 Task: Add to scrum project ZoomOut a team member softage.2@softage.net and assign as Project Lead.
Action: Mouse moved to (87, 326)
Screenshot: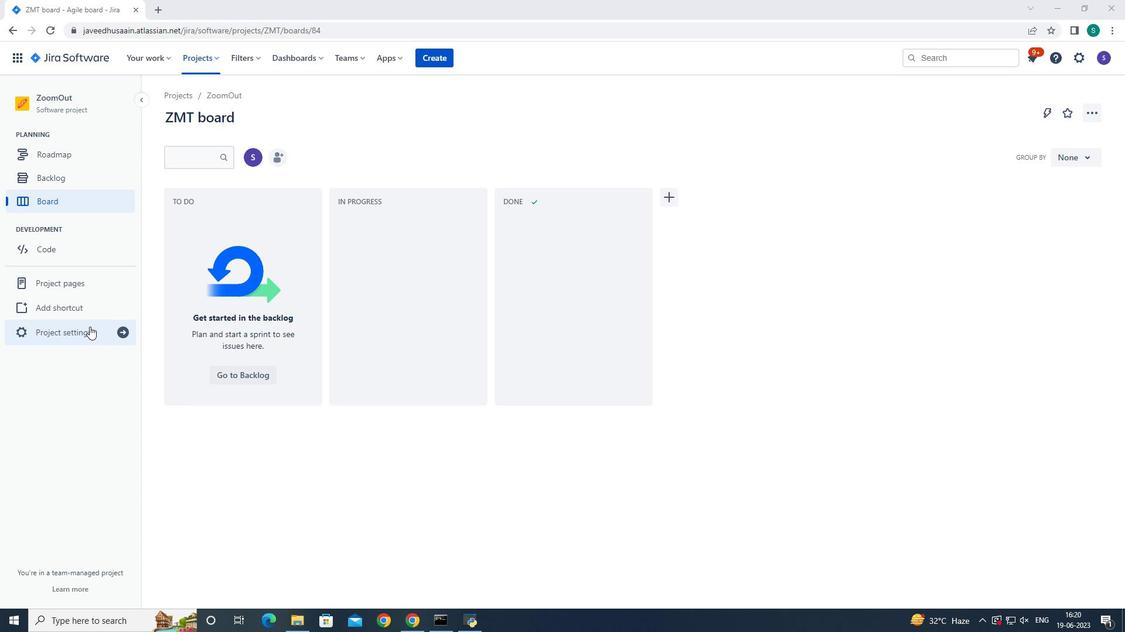 
Action: Mouse pressed left at (87, 326)
Screenshot: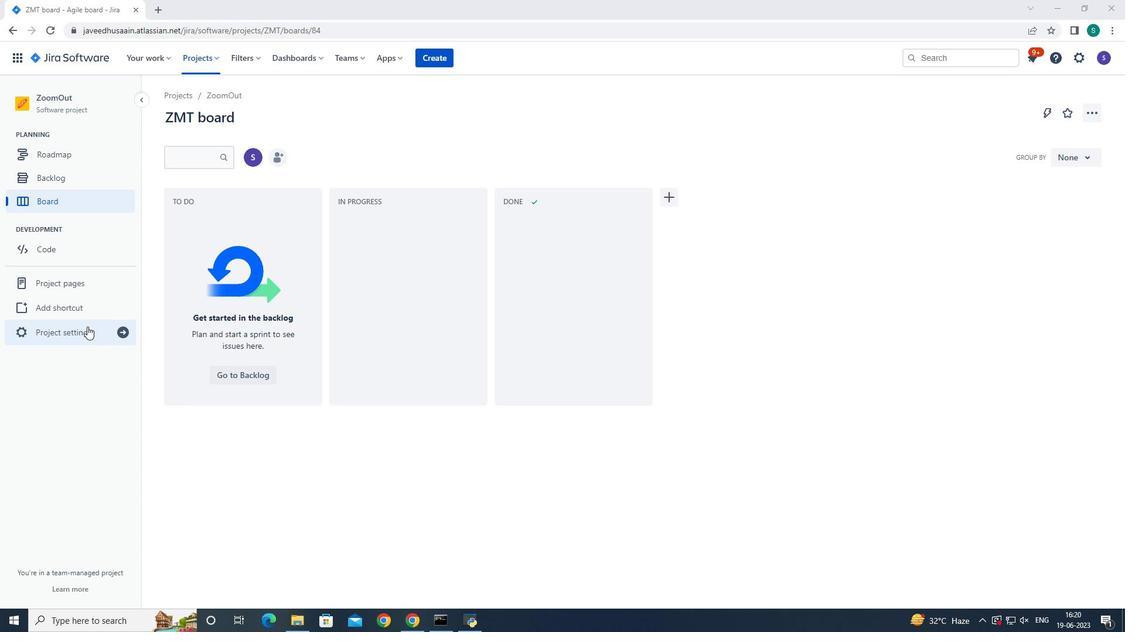 
Action: Mouse moved to (643, 380)
Screenshot: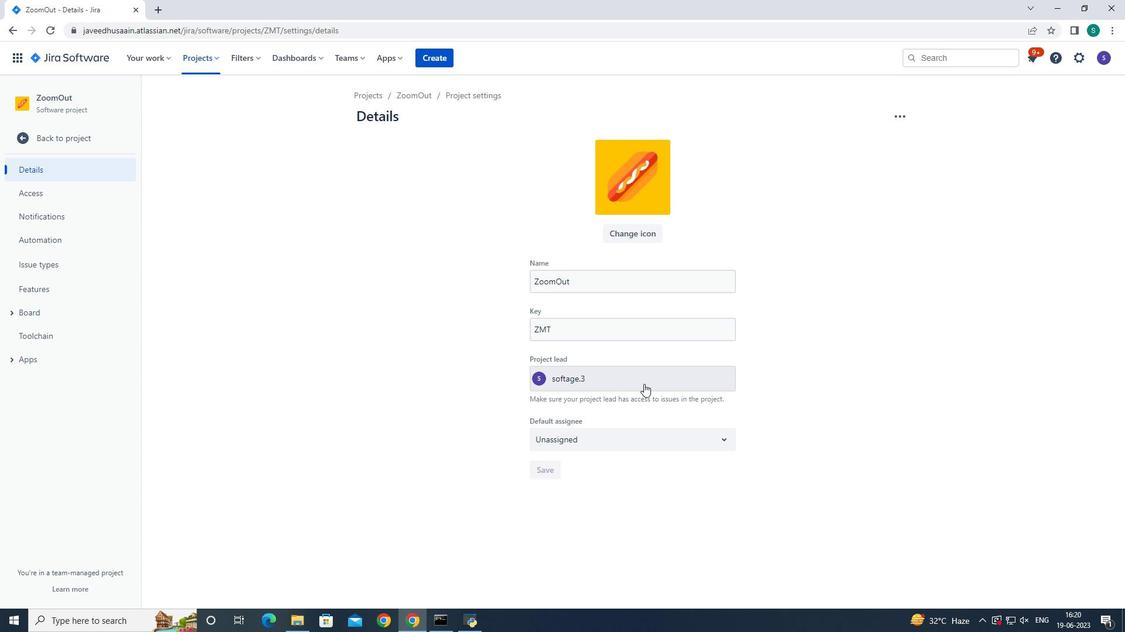 
Action: Mouse pressed left at (643, 380)
Screenshot: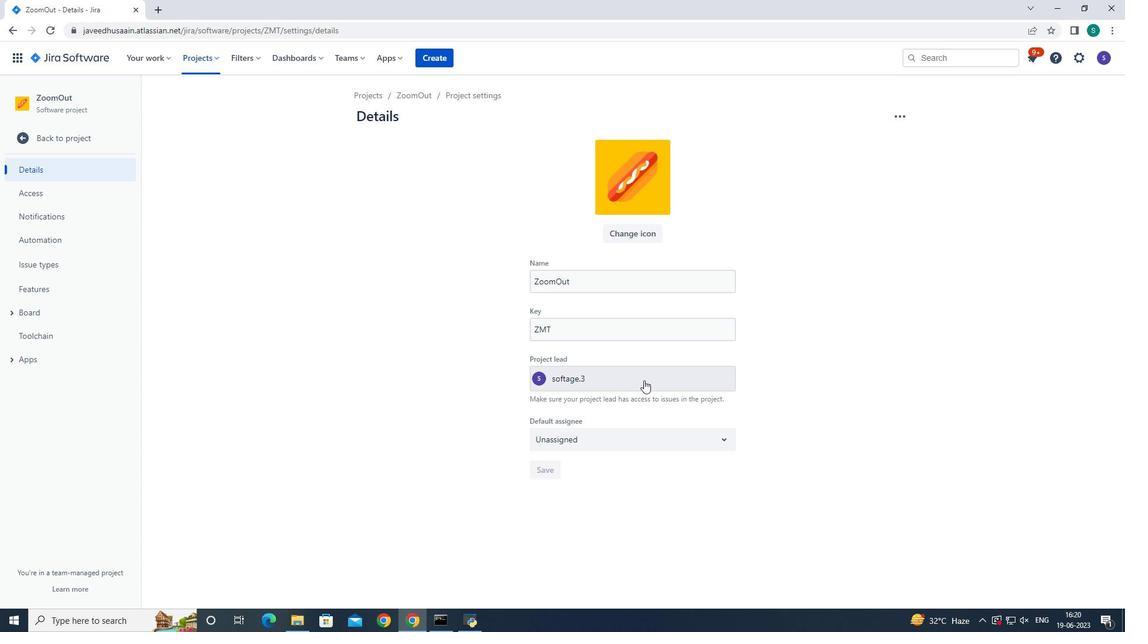 
Action: Key pressed softage.2<Key.shift>@softage.net
Screenshot: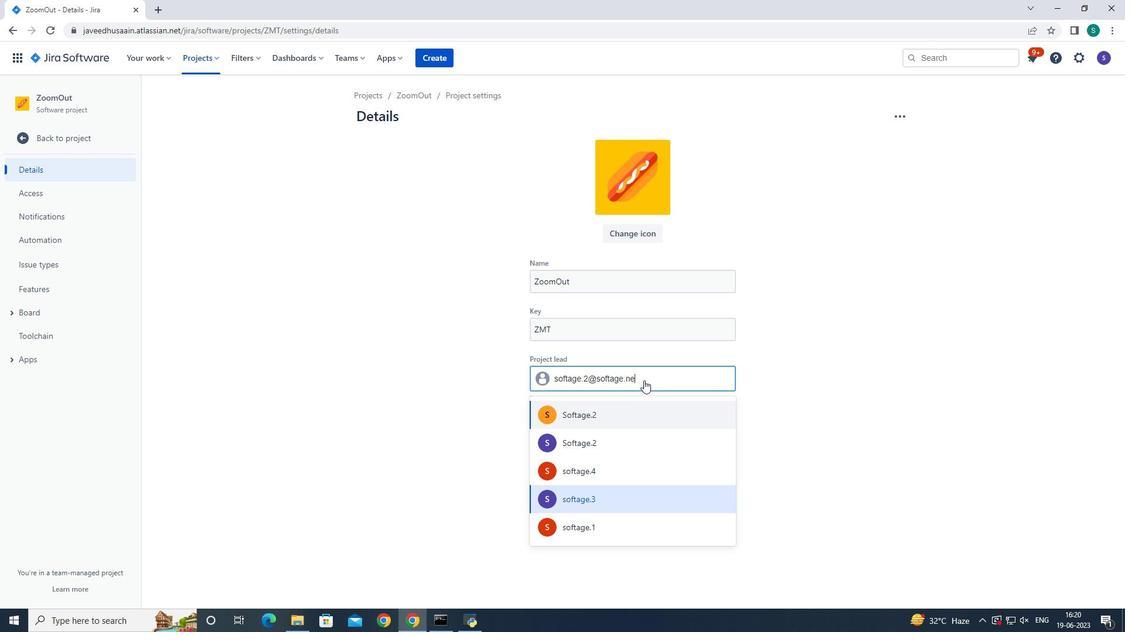 
Action: Mouse moved to (605, 413)
Screenshot: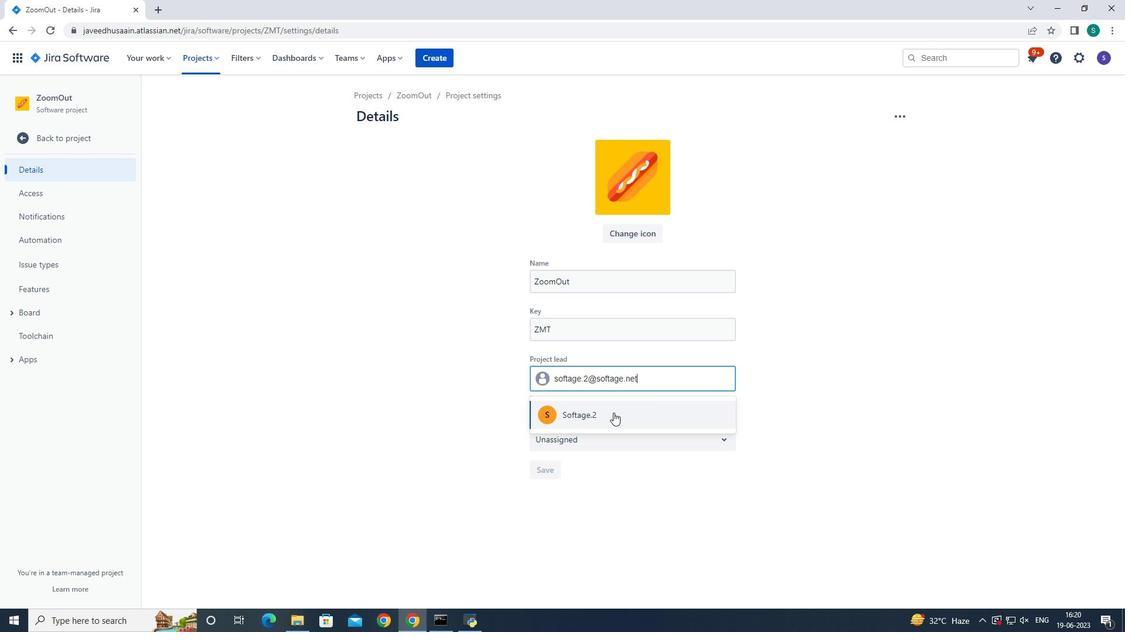
Action: Mouse pressed left at (605, 413)
Screenshot: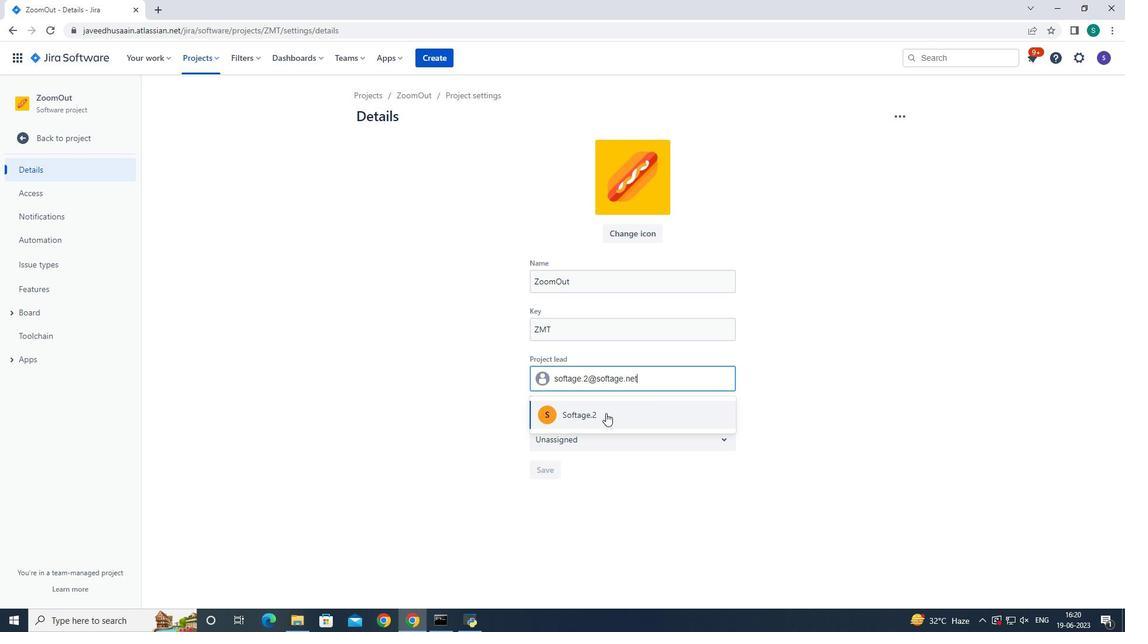 
Action: Mouse moved to (563, 436)
Screenshot: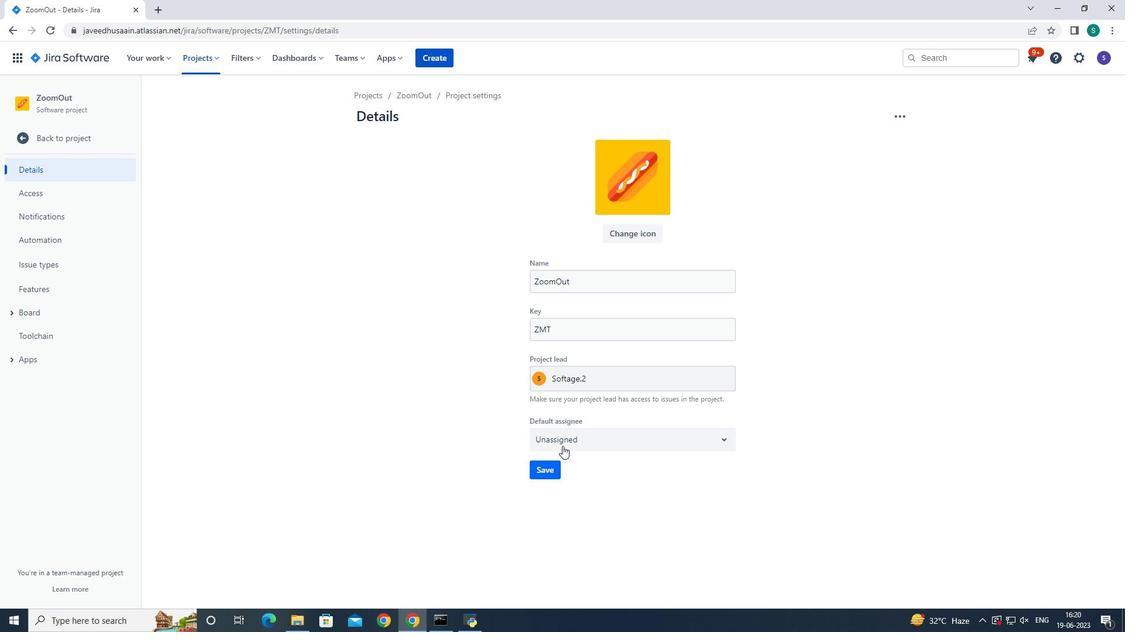 
Action: Mouse pressed left at (563, 436)
Screenshot: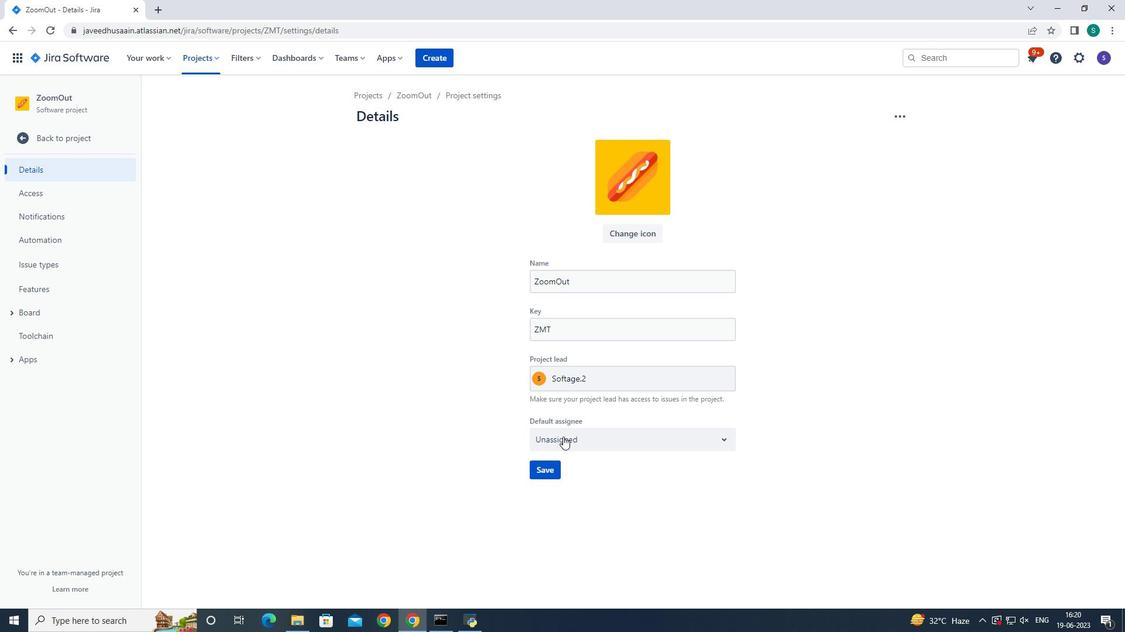 
Action: Mouse moved to (563, 466)
Screenshot: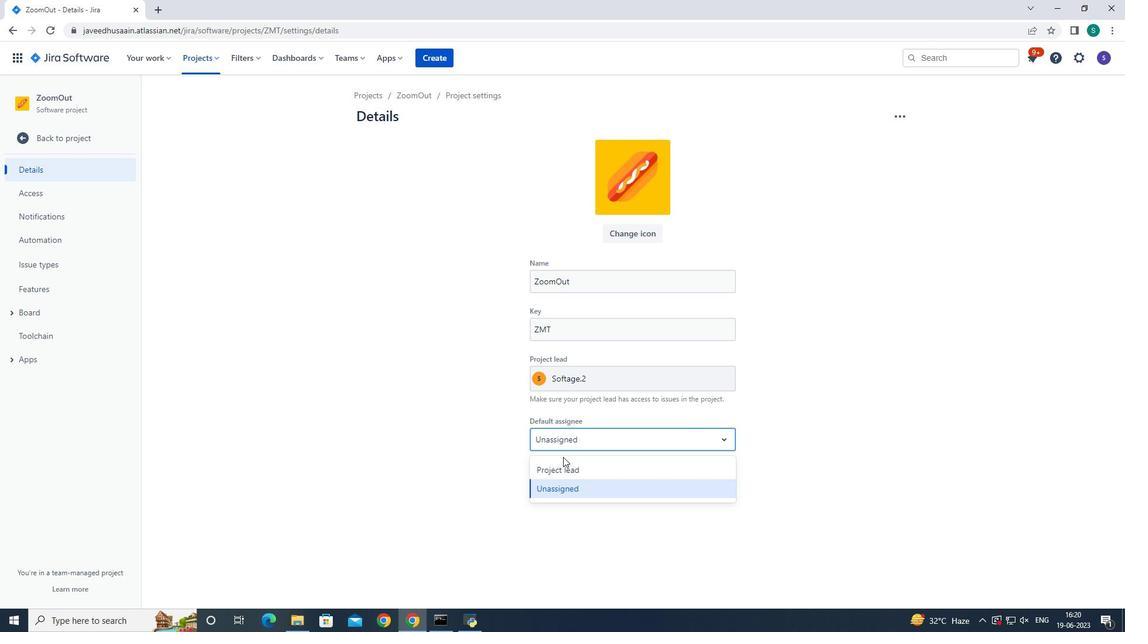 
Action: Mouse pressed left at (563, 466)
Screenshot: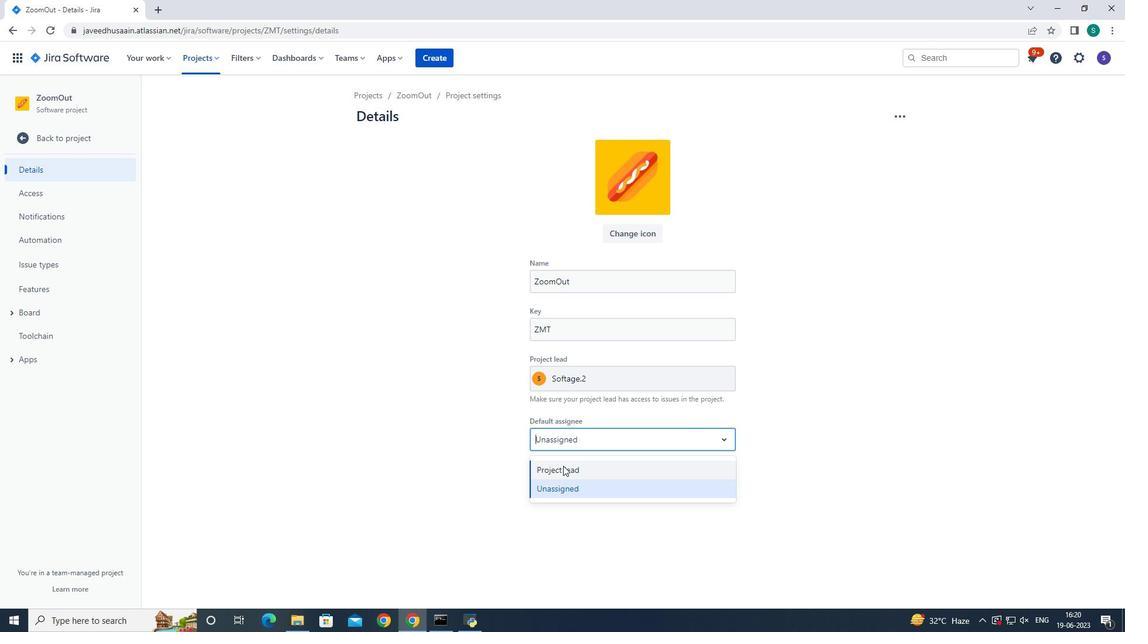 
Action: Mouse moved to (551, 472)
Screenshot: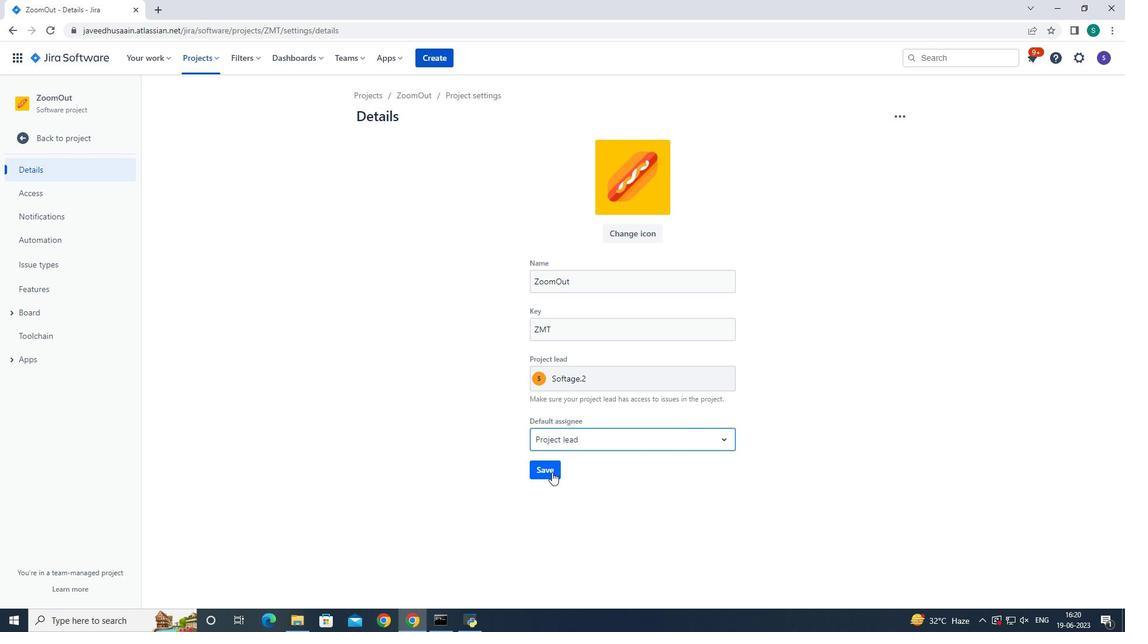 
Action: Mouse pressed left at (551, 472)
Screenshot: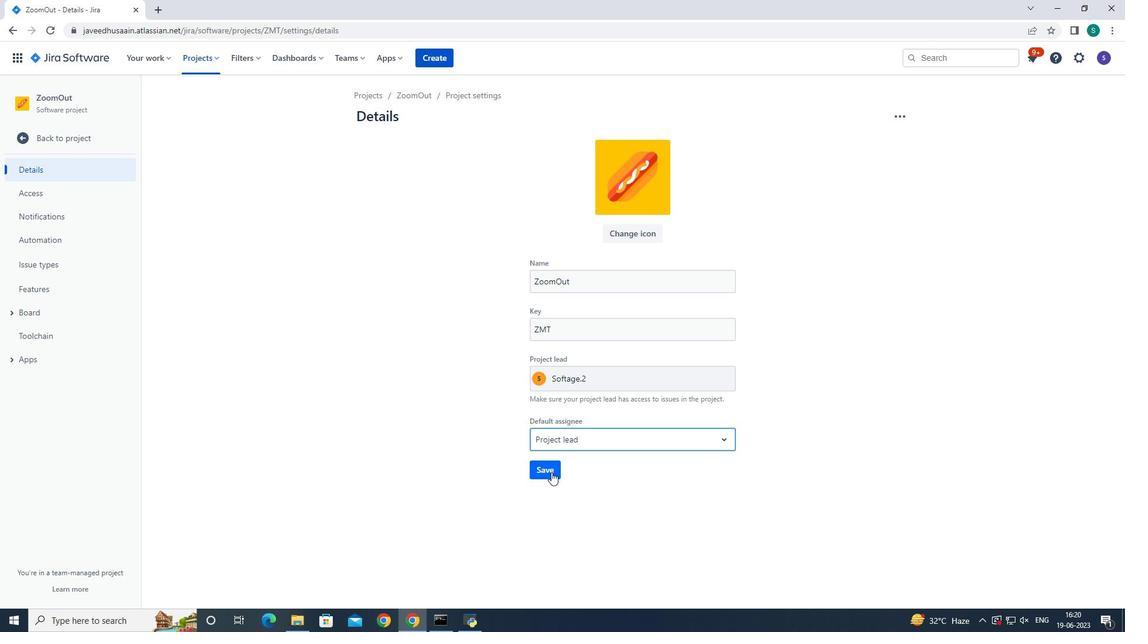 
Action: Mouse moved to (377, 527)
Screenshot: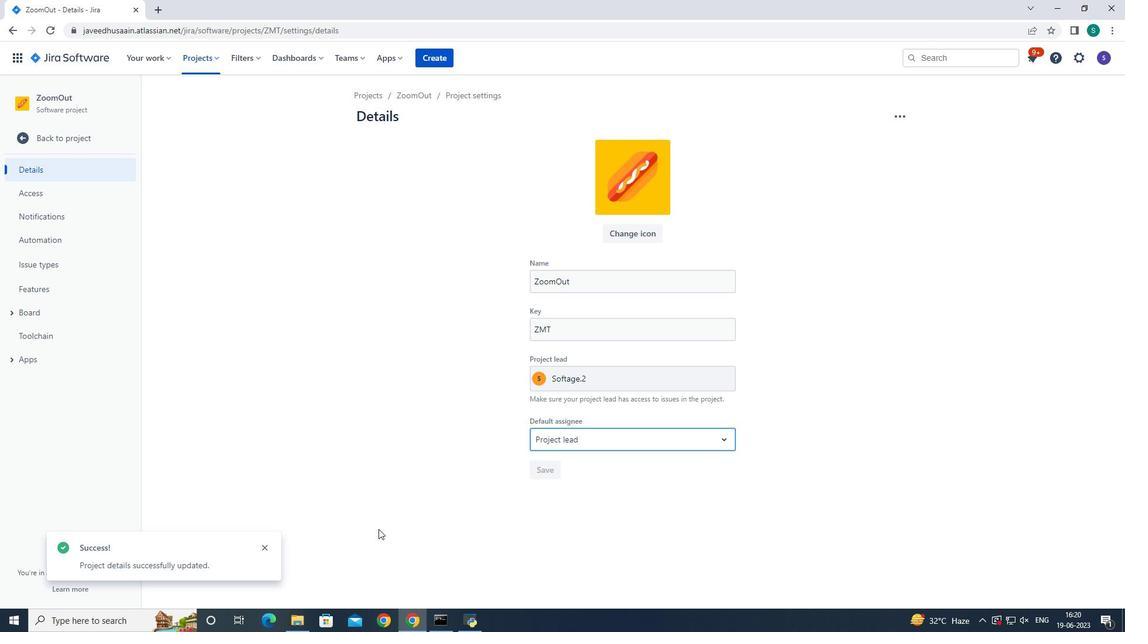 
